 Task: Search tag "Sample".
Action: Mouse moved to (730, 205)
Screenshot: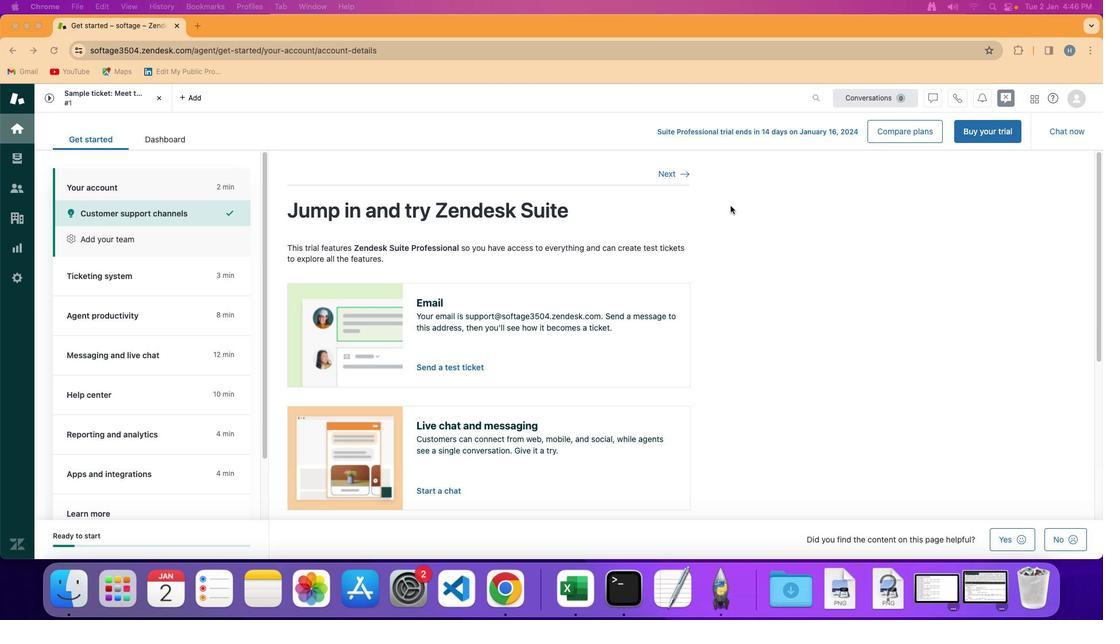 
Action: Mouse pressed left at (730, 205)
Screenshot: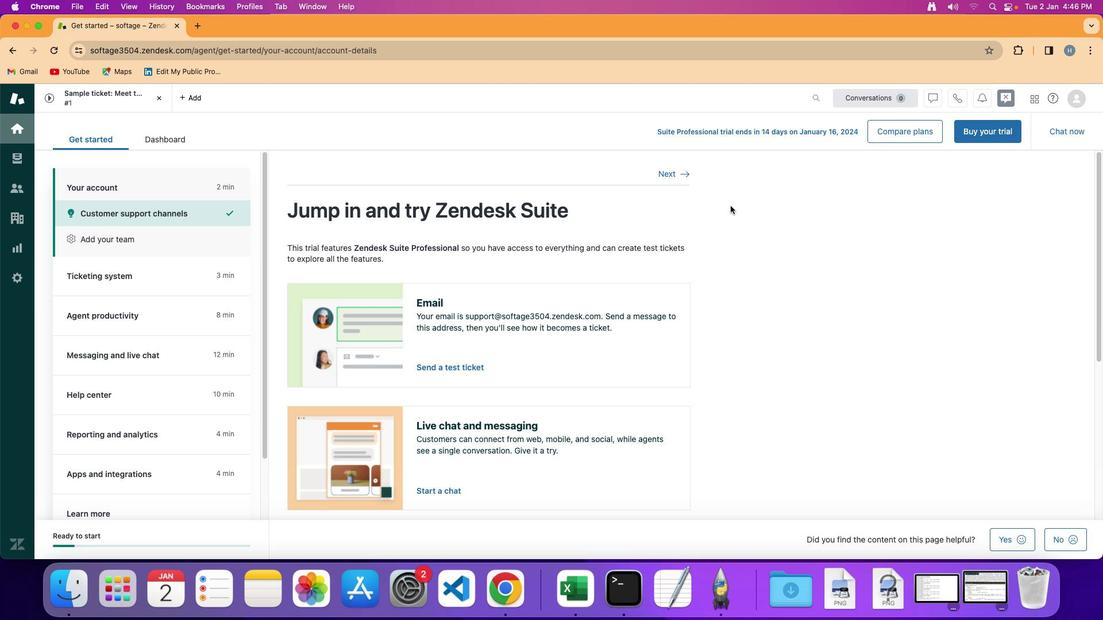 
Action: Mouse moved to (22, 156)
Screenshot: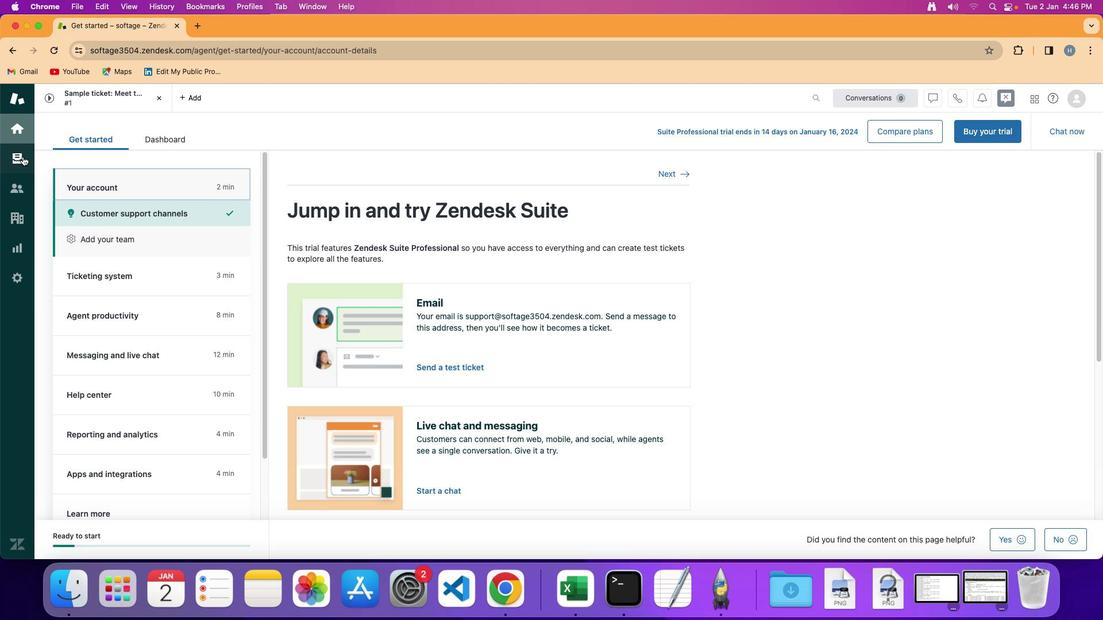 
Action: Mouse pressed left at (22, 156)
Screenshot: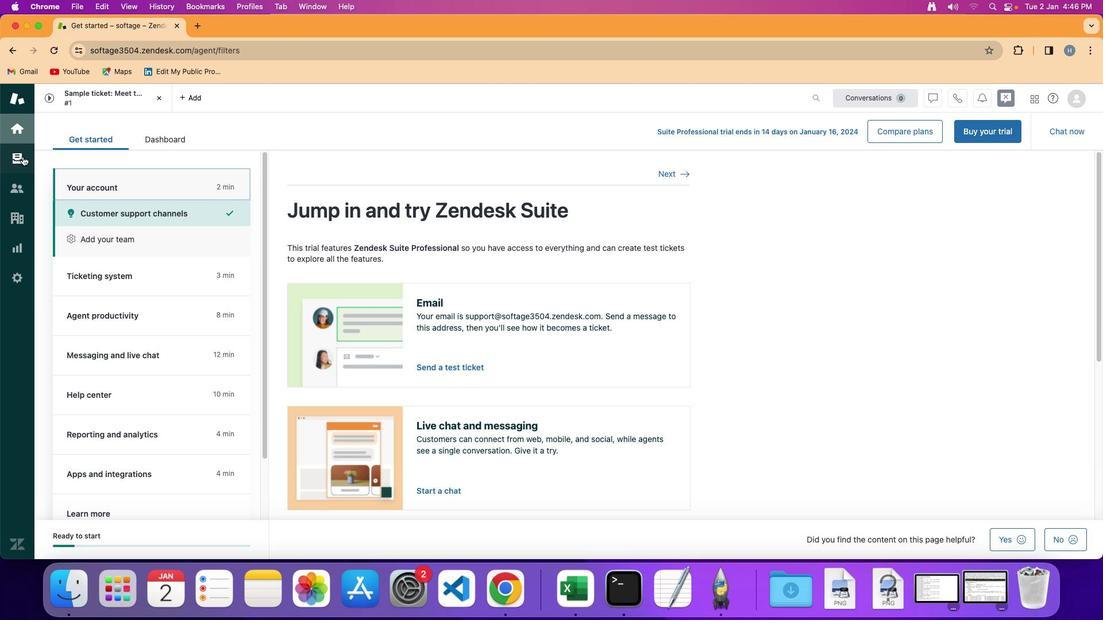 
Action: Mouse moved to (120, 224)
Screenshot: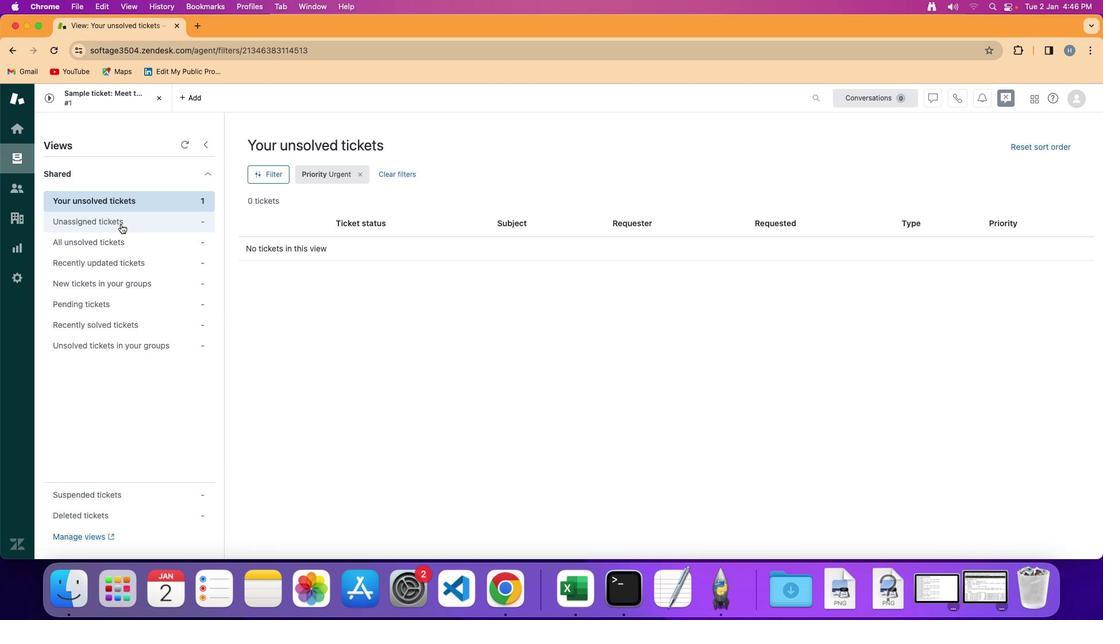 
Action: Mouse pressed left at (120, 224)
Screenshot: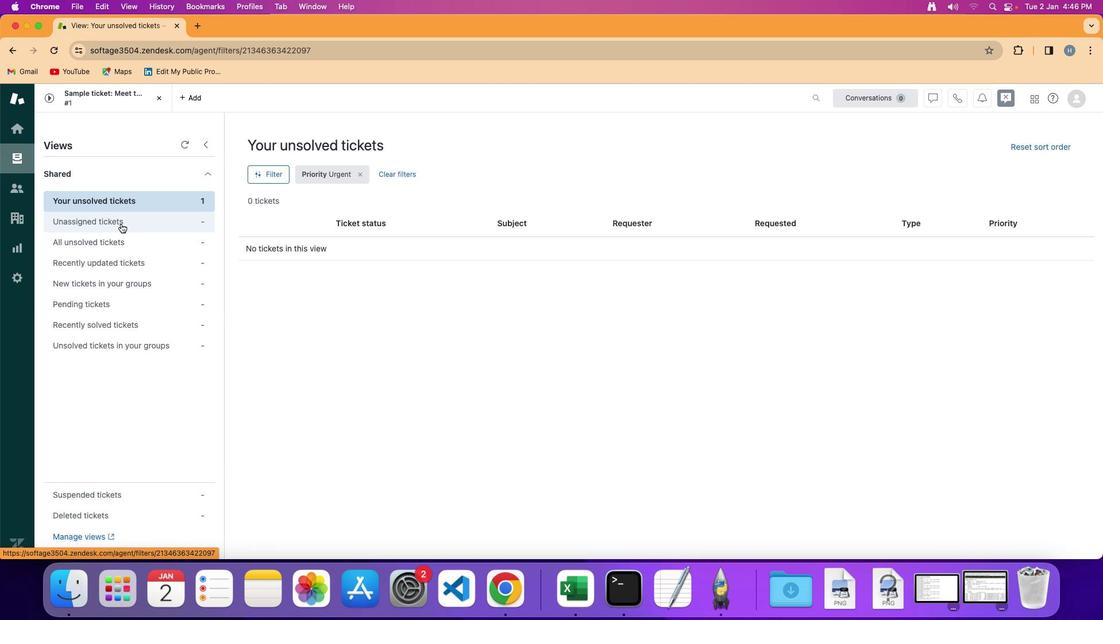 
Action: Mouse moved to (253, 176)
Screenshot: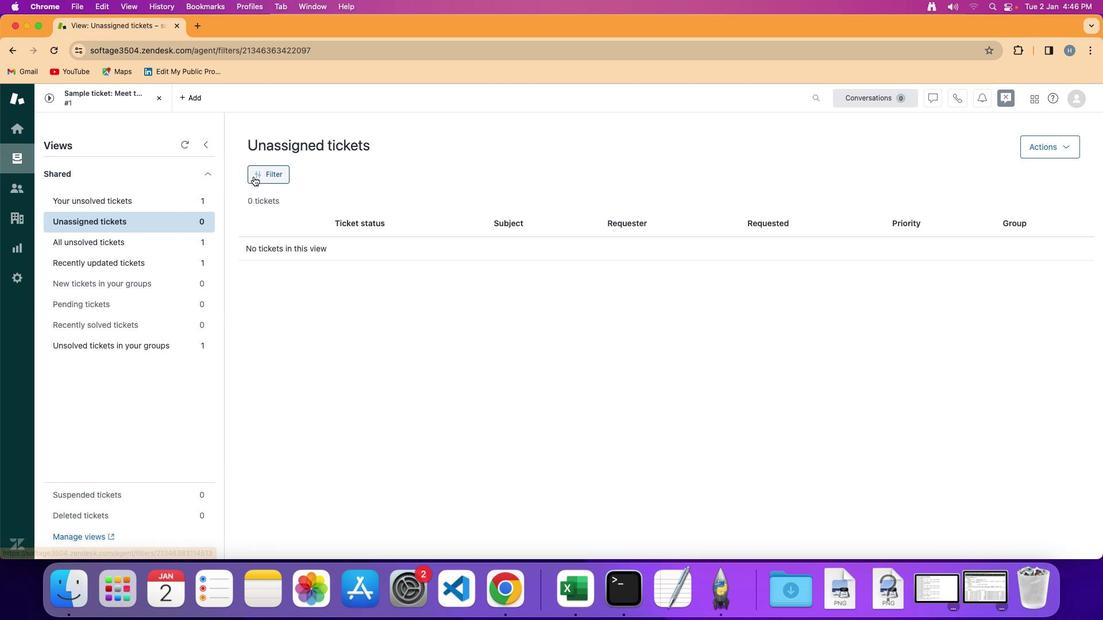 
Action: Mouse pressed left at (253, 176)
Screenshot: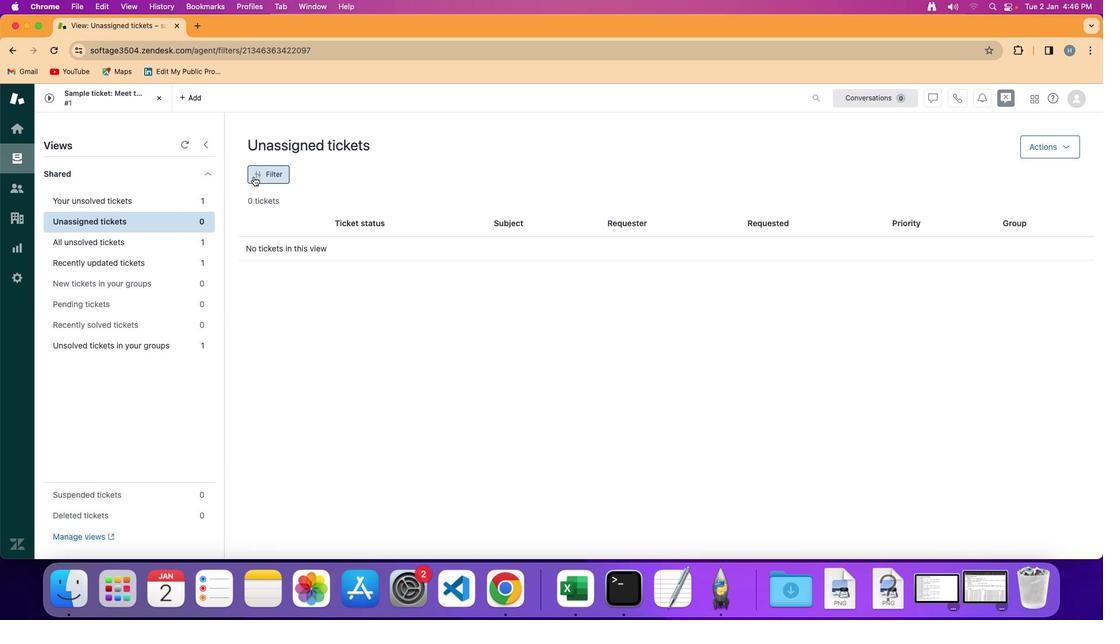 
Action: Mouse moved to (977, 158)
Screenshot: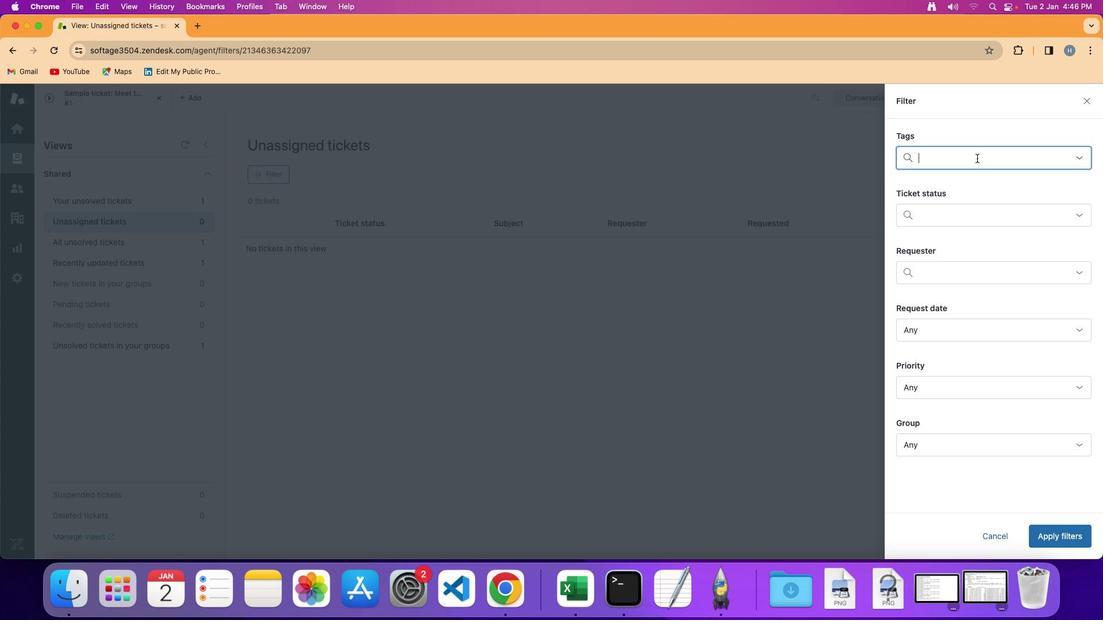 
Action: Mouse pressed left at (977, 158)
Screenshot: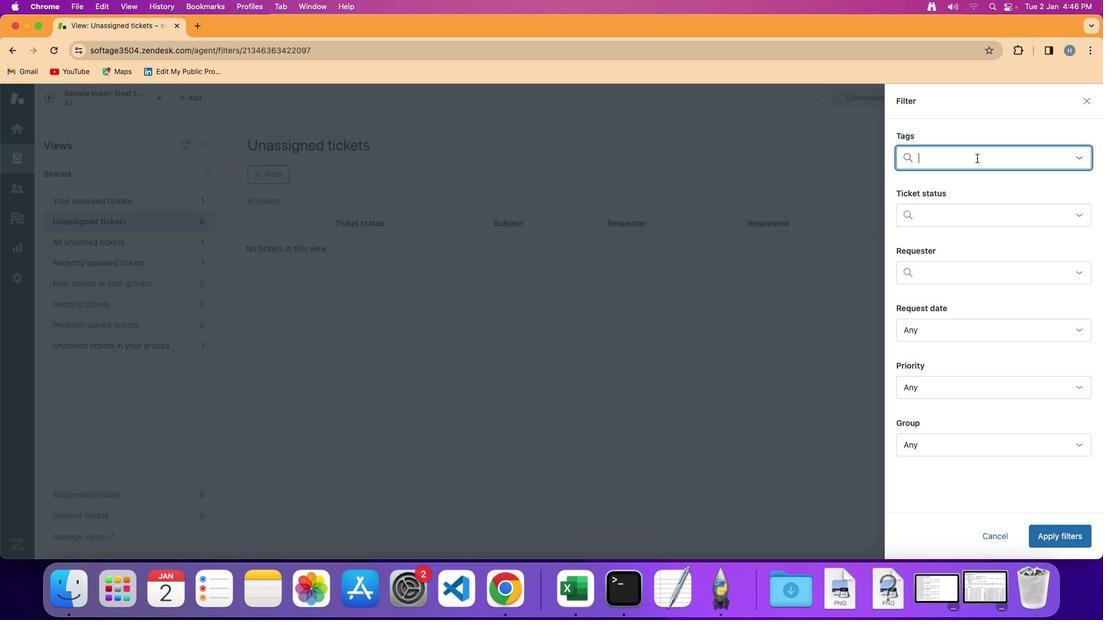 
Action: Key pressed Key.shift'S''i''m''p''l''e'
Screenshot: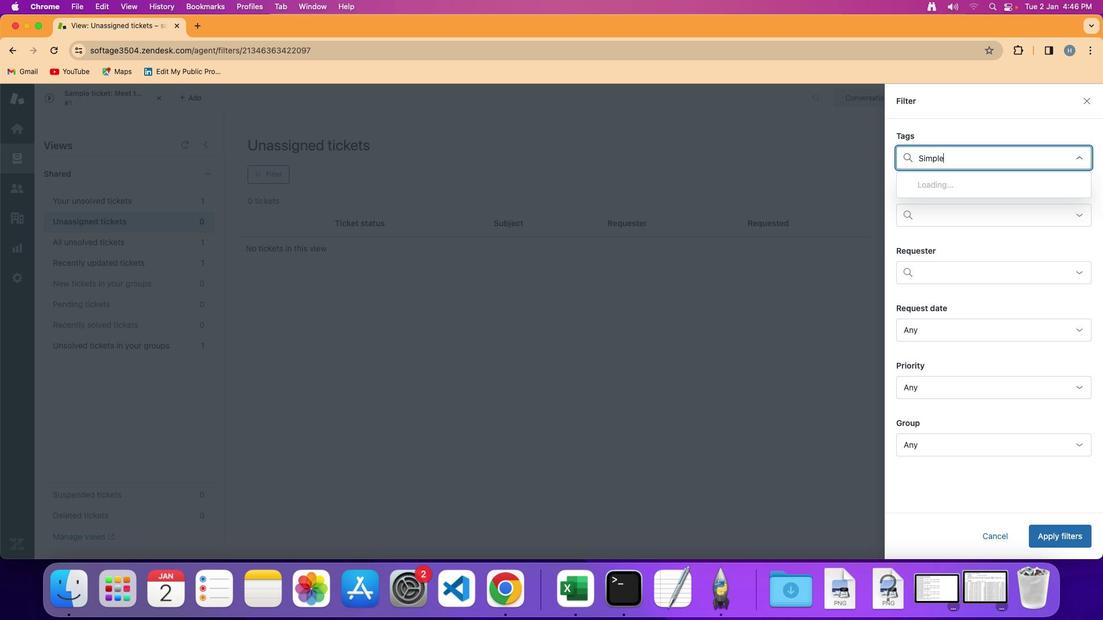 
Action: Mouse moved to (1056, 536)
Screenshot: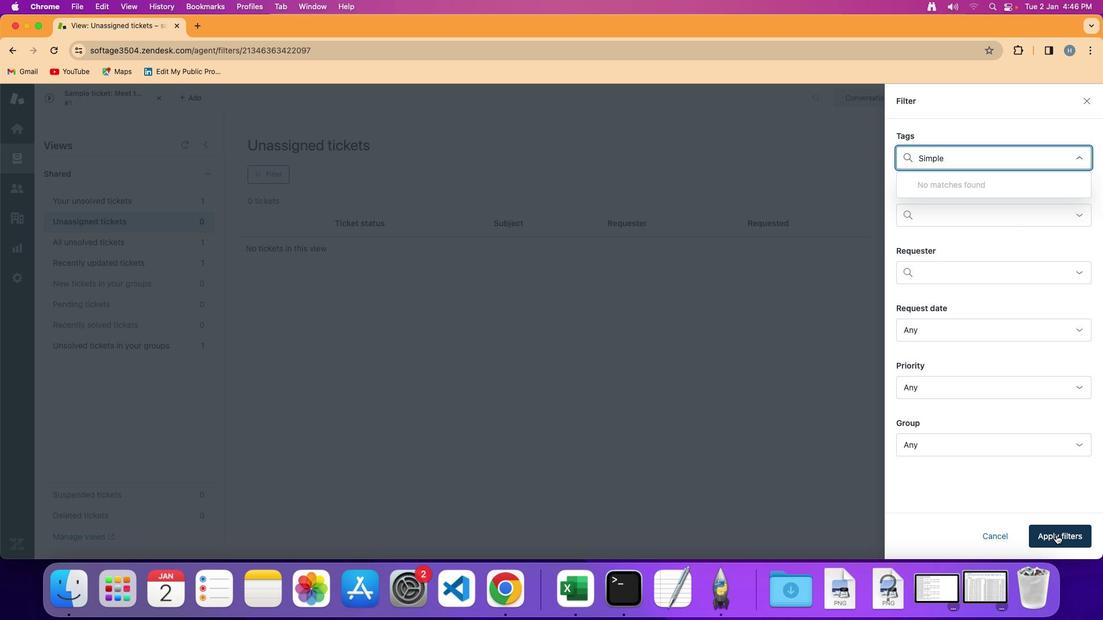 
Action: Mouse pressed left at (1056, 536)
Screenshot: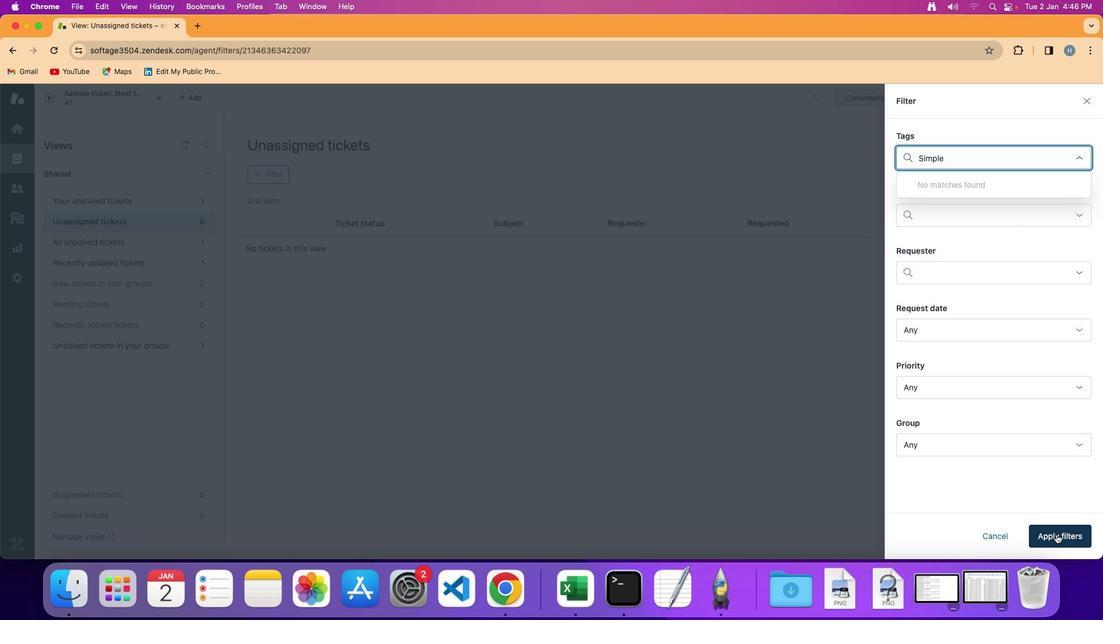 
Action: Mouse moved to (715, 287)
Screenshot: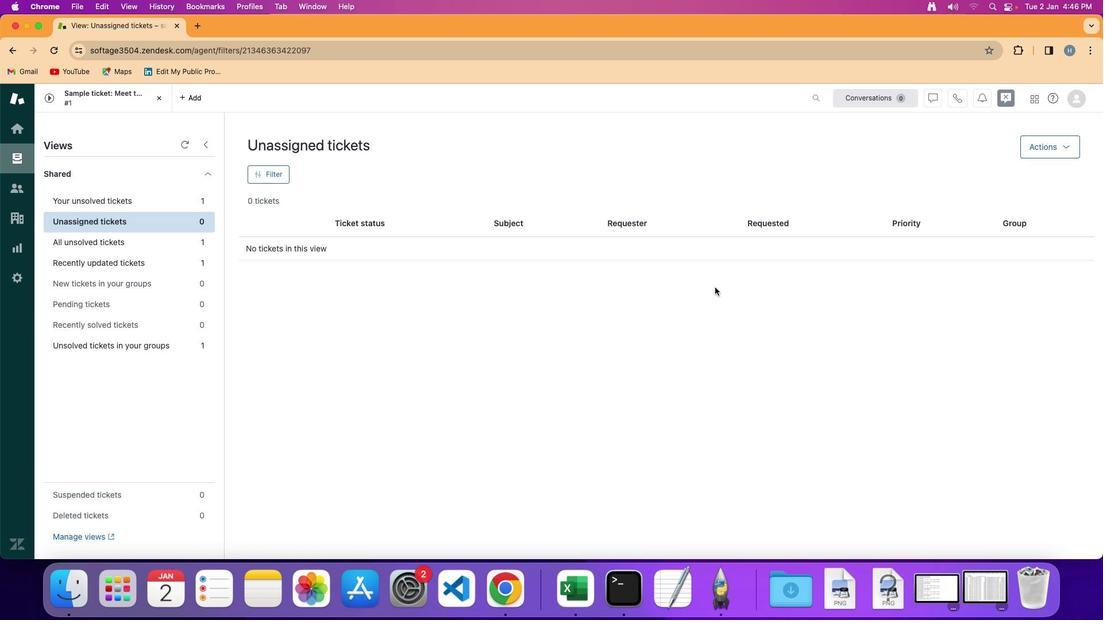 
